 Task: Check the sale-to-list ratio of fence in the last 3 years.
Action: Mouse moved to (770, 172)
Screenshot: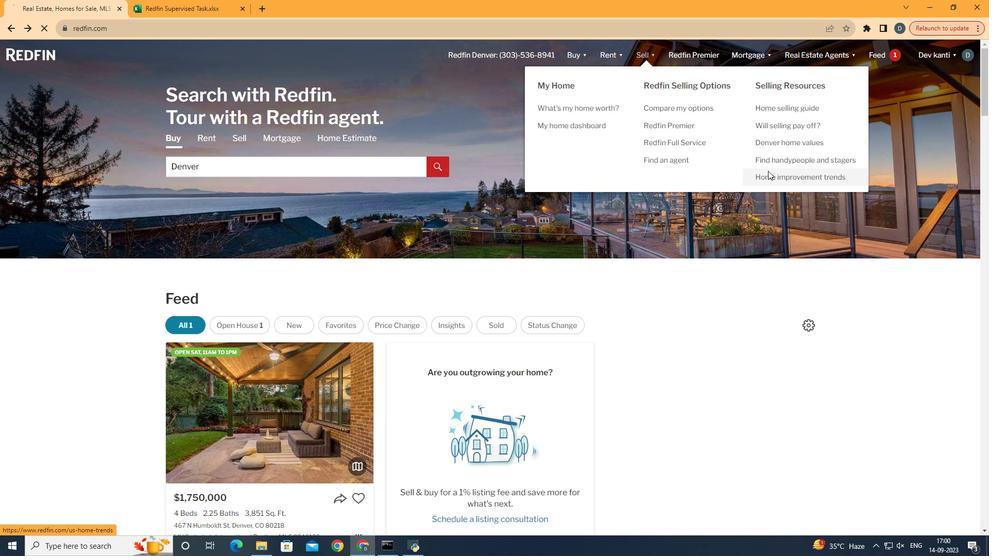 
Action: Mouse pressed left at (770, 172)
Screenshot: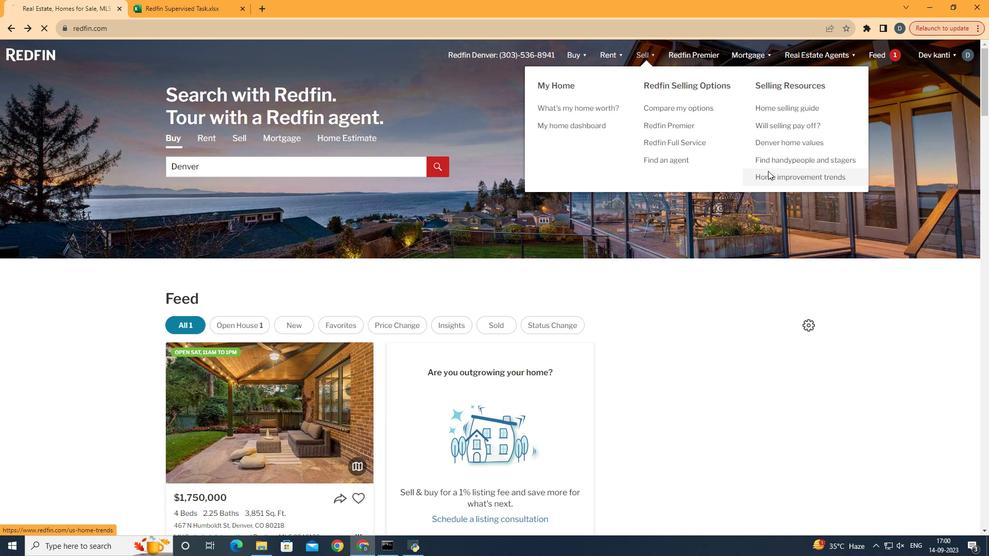 
Action: Mouse moved to (255, 193)
Screenshot: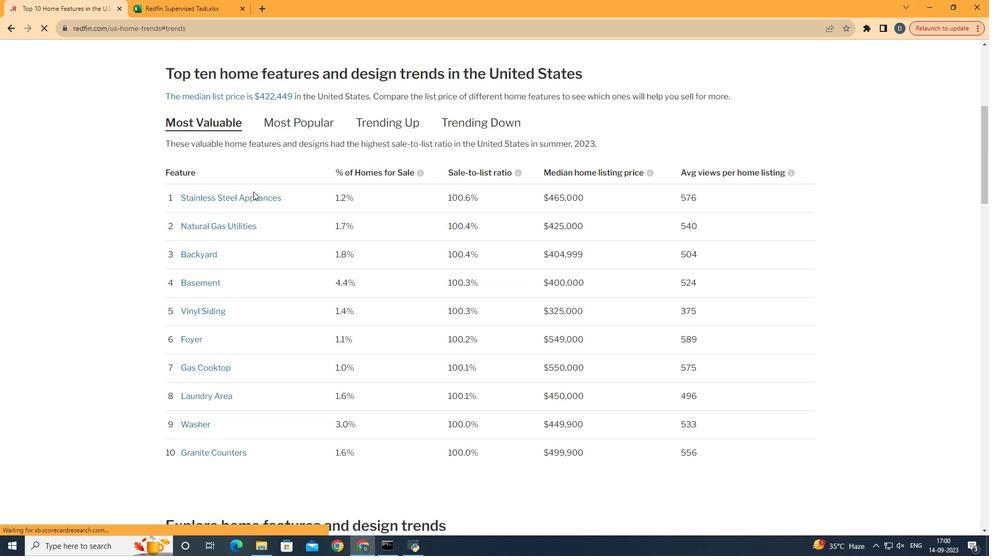 
Action: Mouse pressed left at (255, 193)
Screenshot: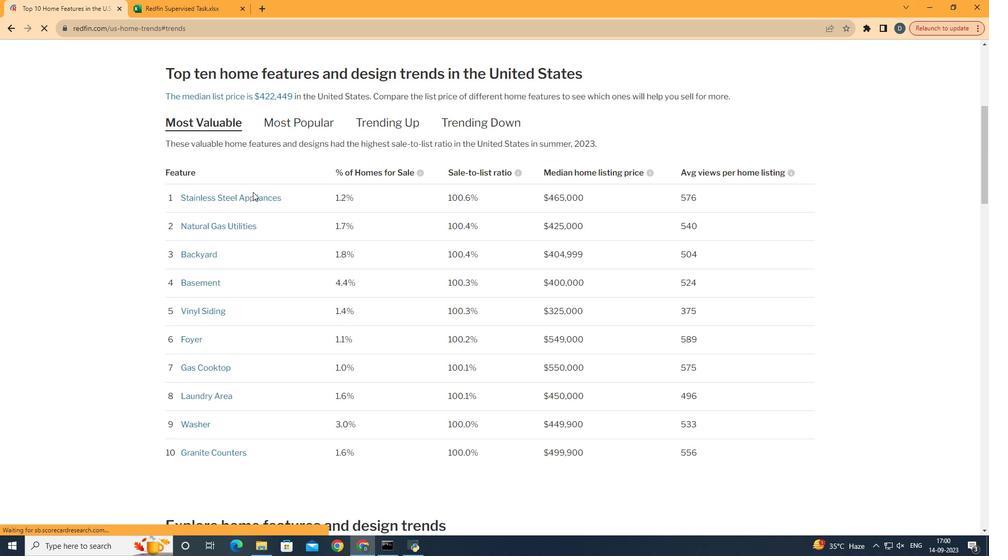 
Action: Mouse moved to (304, 235)
Screenshot: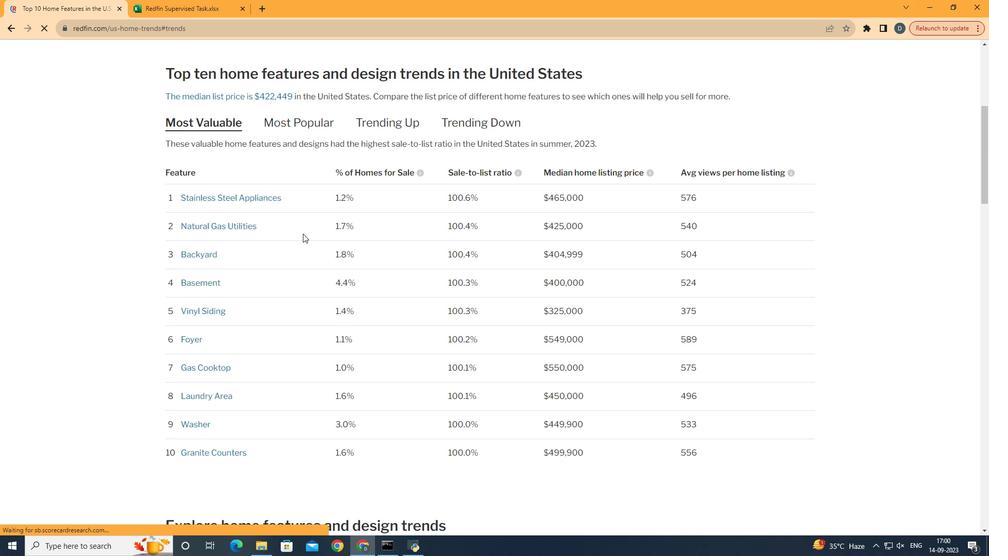
Action: Mouse scrolled (304, 235) with delta (0, 0)
Screenshot: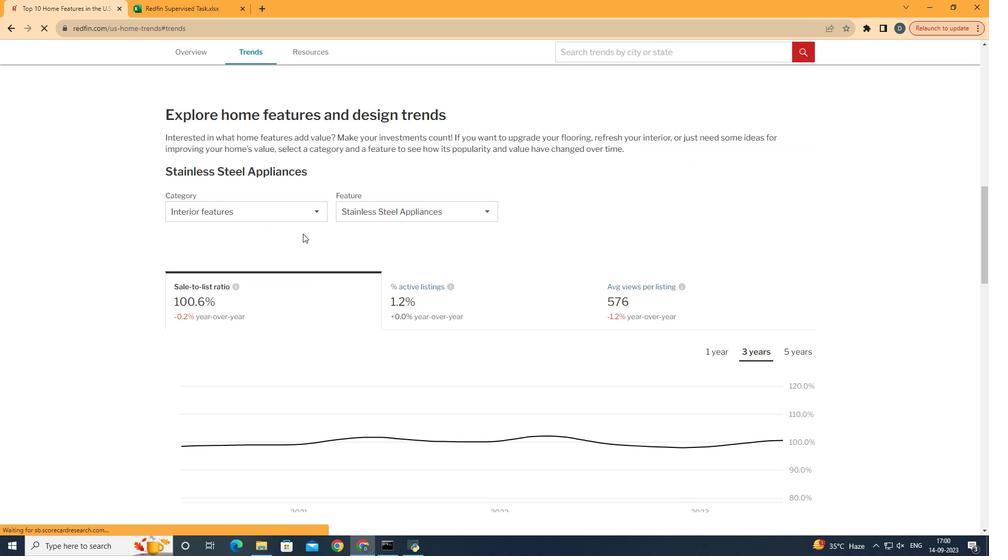 
Action: Mouse scrolled (304, 235) with delta (0, 0)
Screenshot: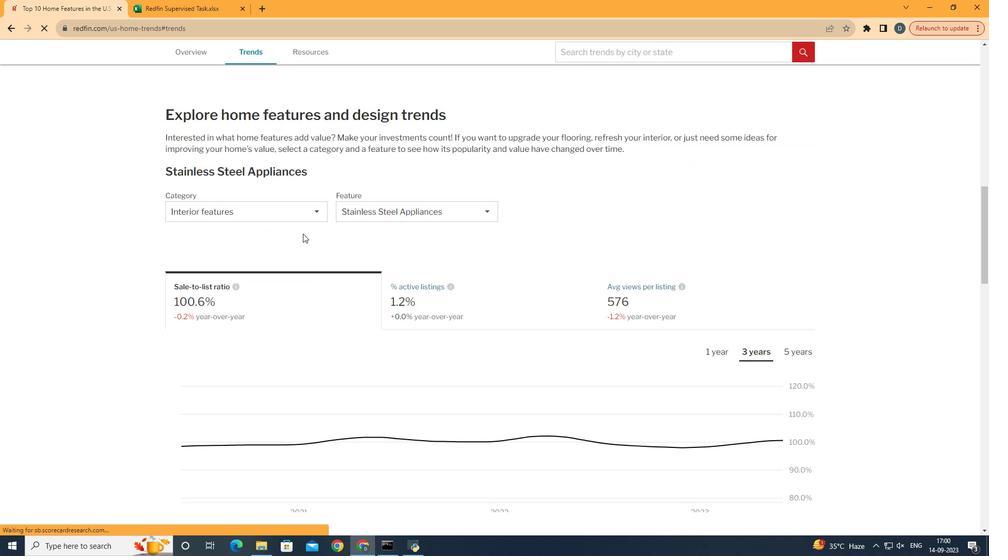 
Action: Mouse scrolled (304, 235) with delta (0, 0)
Screenshot: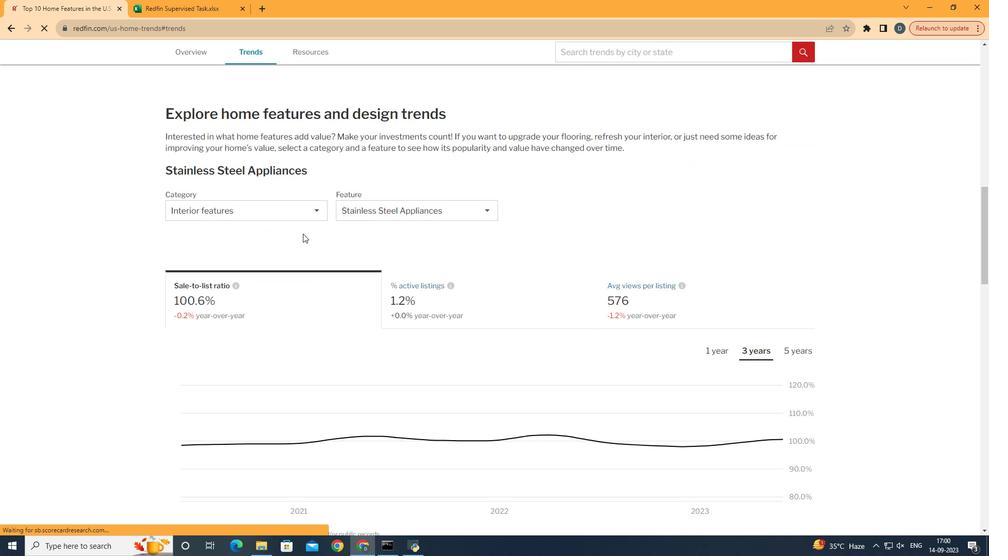 
Action: Mouse scrolled (304, 235) with delta (0, 0)
Screenshot: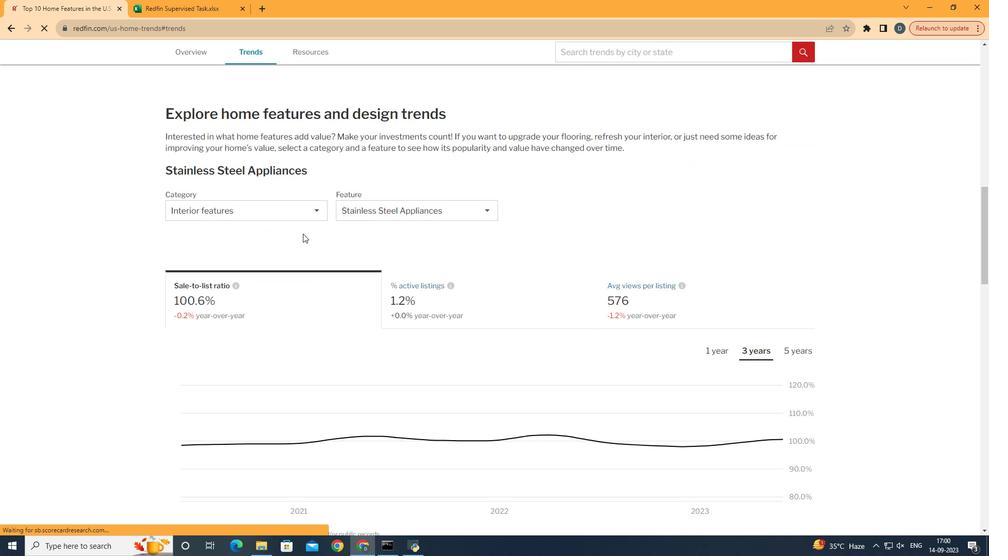 
Action: Mouse scrolled (304, 235) with delta (0, 0)
Screenshot: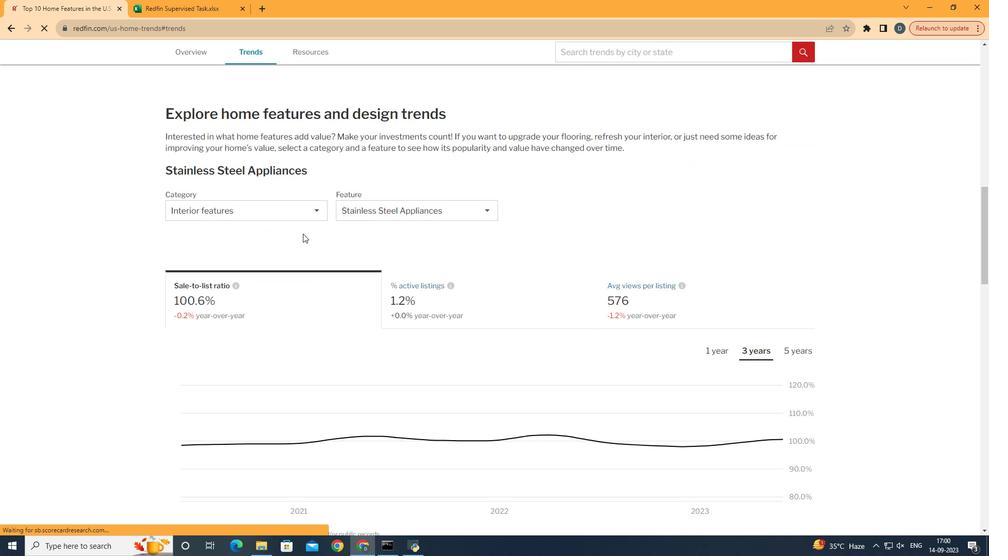 
Action: Mouse scrolled (304, 235) with delta (0, 0)
Screenshot: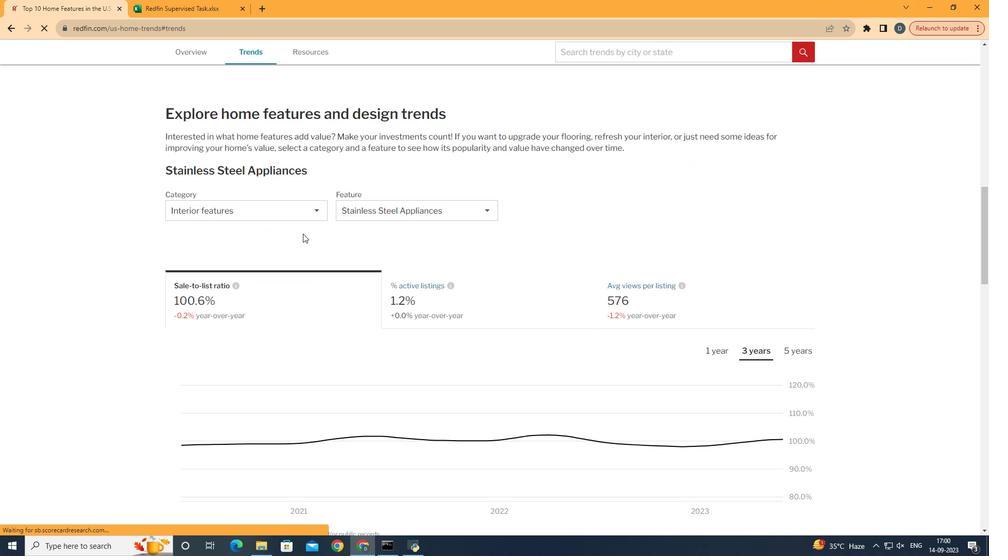 
Action: Mouse scrolled (304, 235) with delta (0, 0)
Screenshot: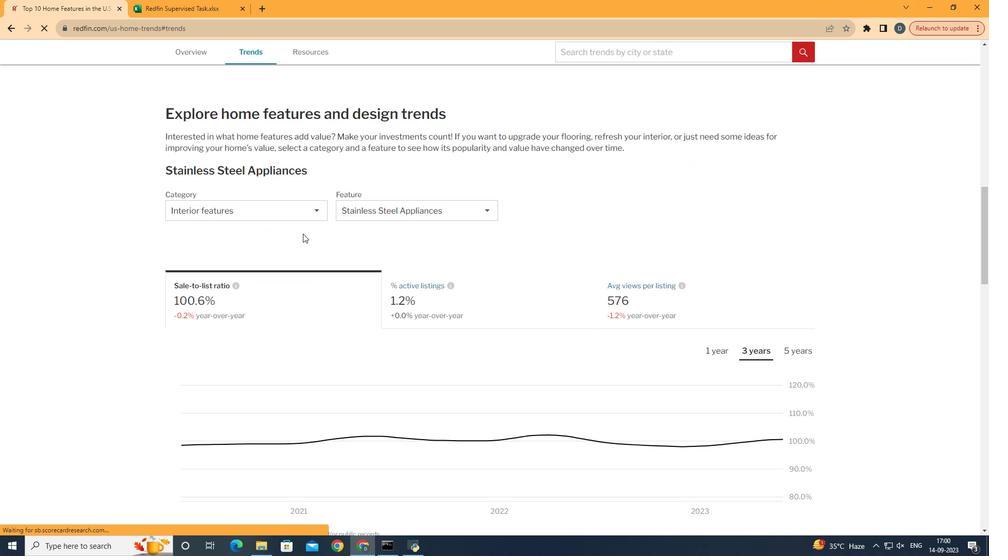 
Action: Mouse scrolled (304, 235) with delta (0, 0)
Screenshot: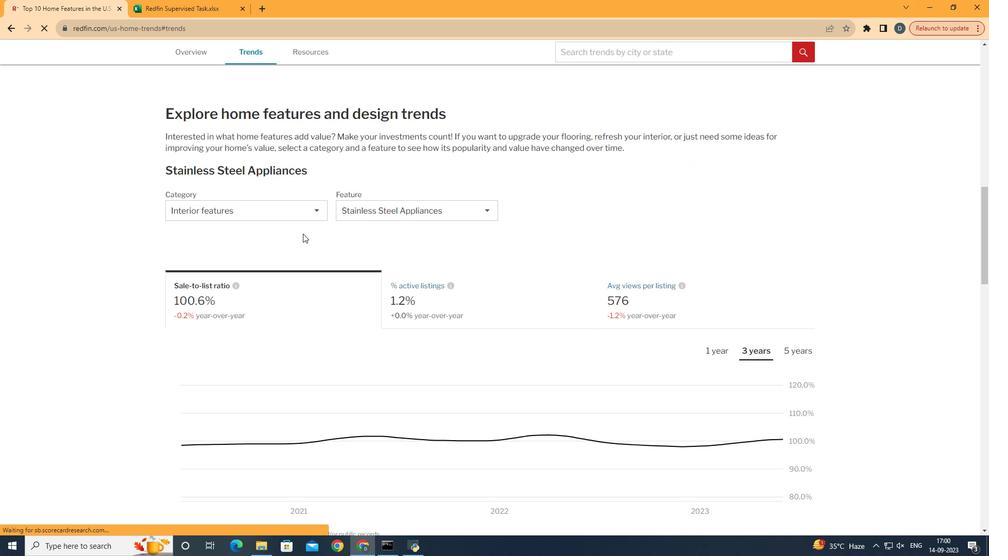 
Action: Mouse moved to (287, 203)
Screenshot: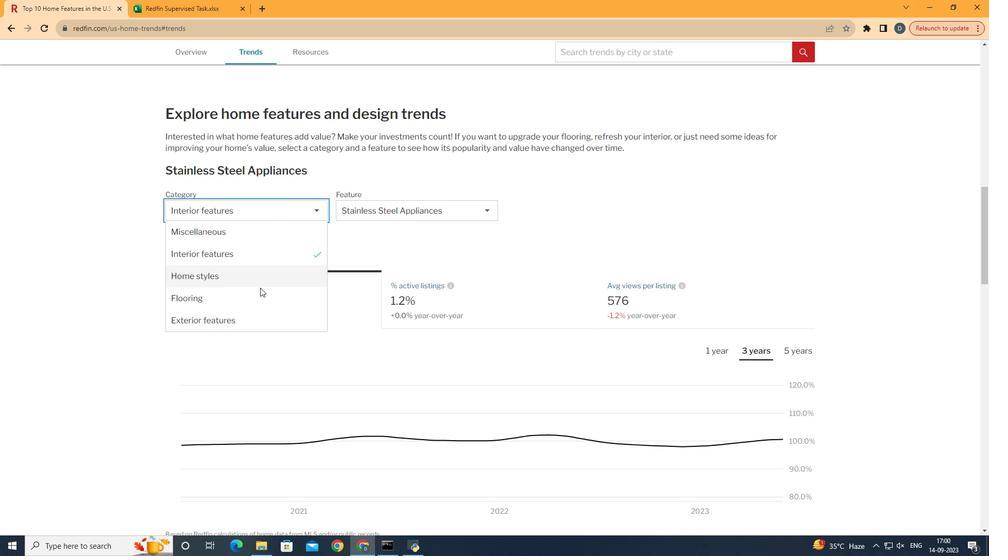 
Action: Mouse pressed left at (287, 203)
Screenshot: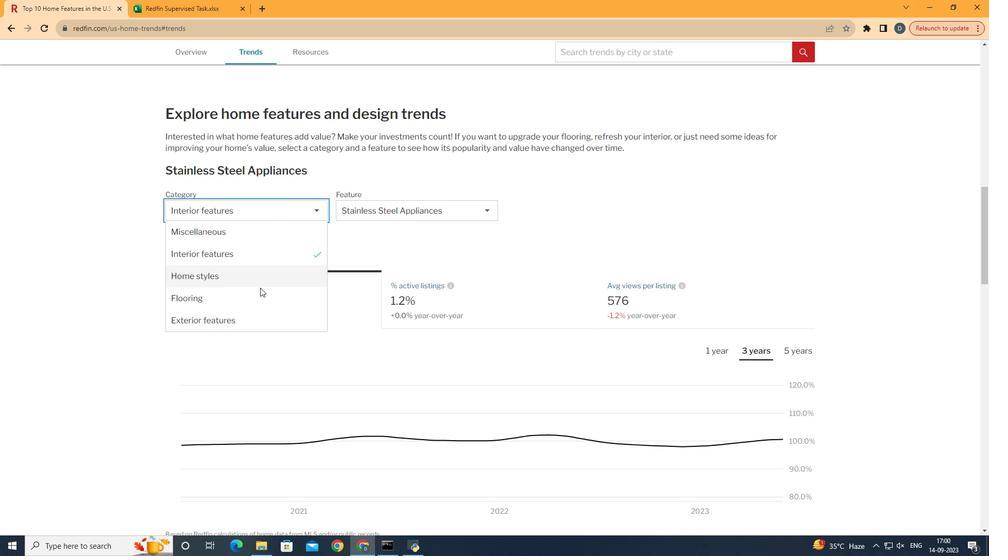 
Action: Mouse moved to (256, 315)
Screenshot: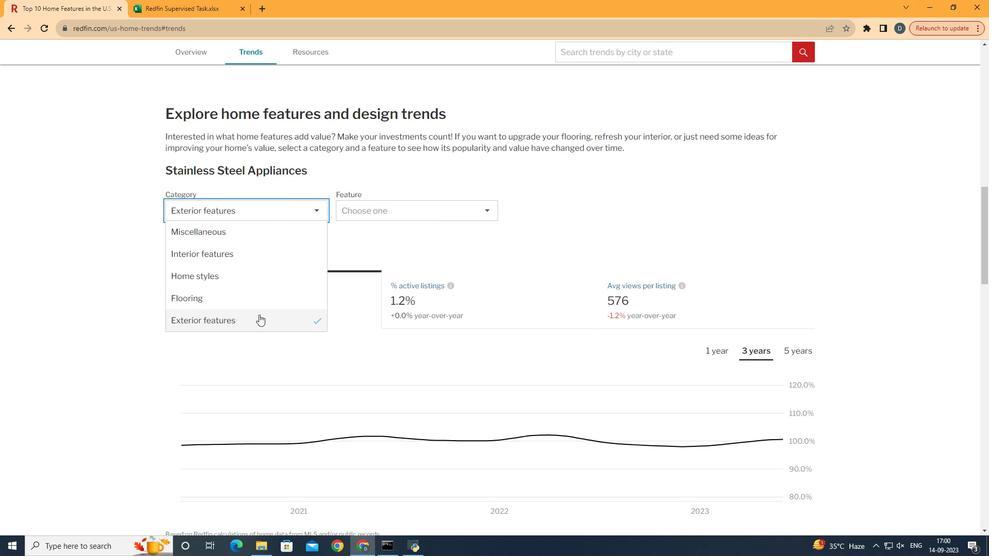 
Action: Mouse pressed left at (256, 315)
Screenshot: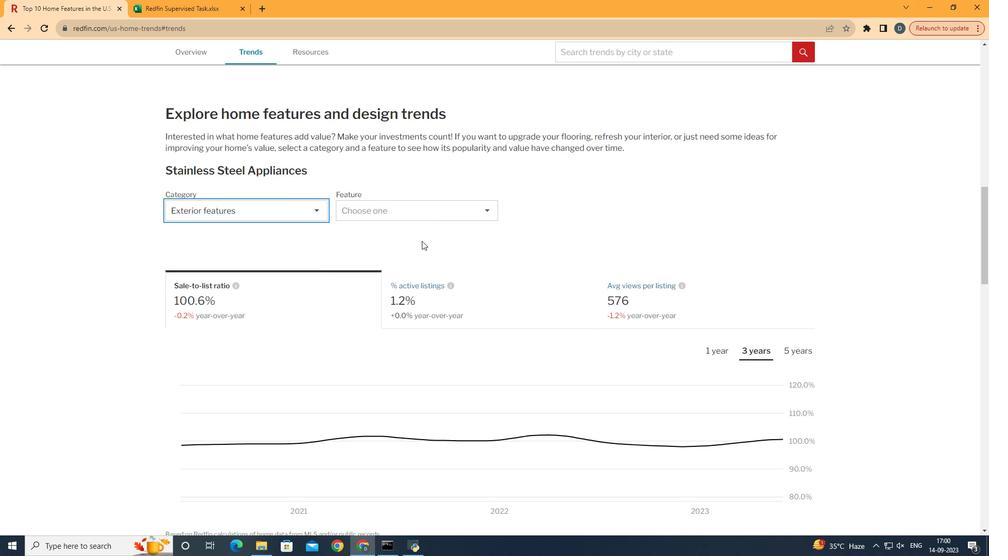 
Action: Mouse moved to (451, 220)
Screenshot: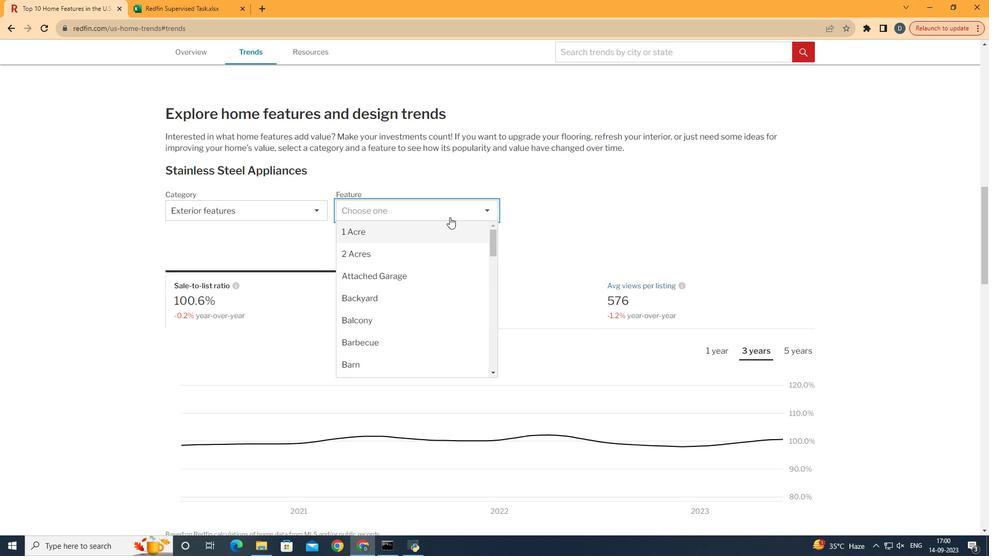 
Action: Mouse pressed left at (451, 220)
Screenshot: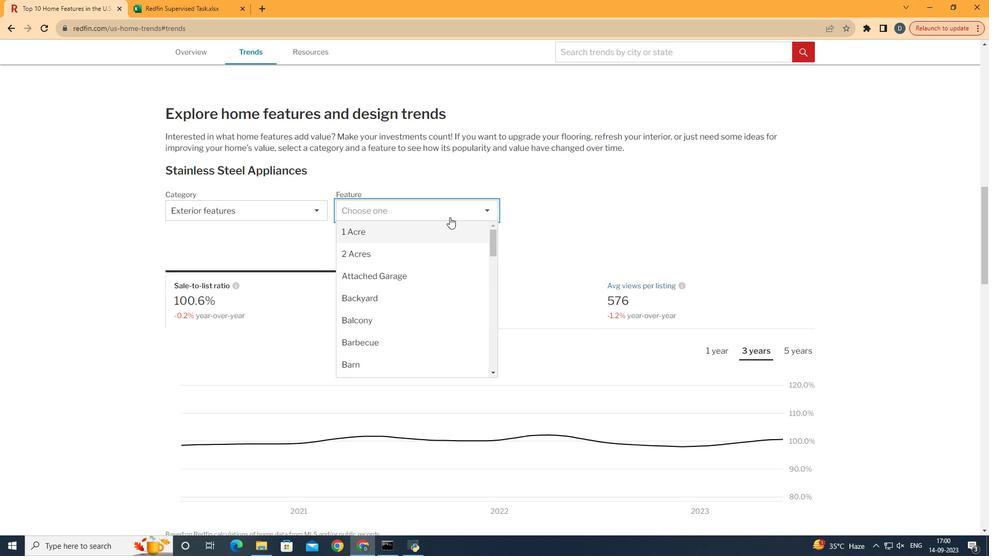 
Action: Mouse moved to (452, 303)
Screenshot: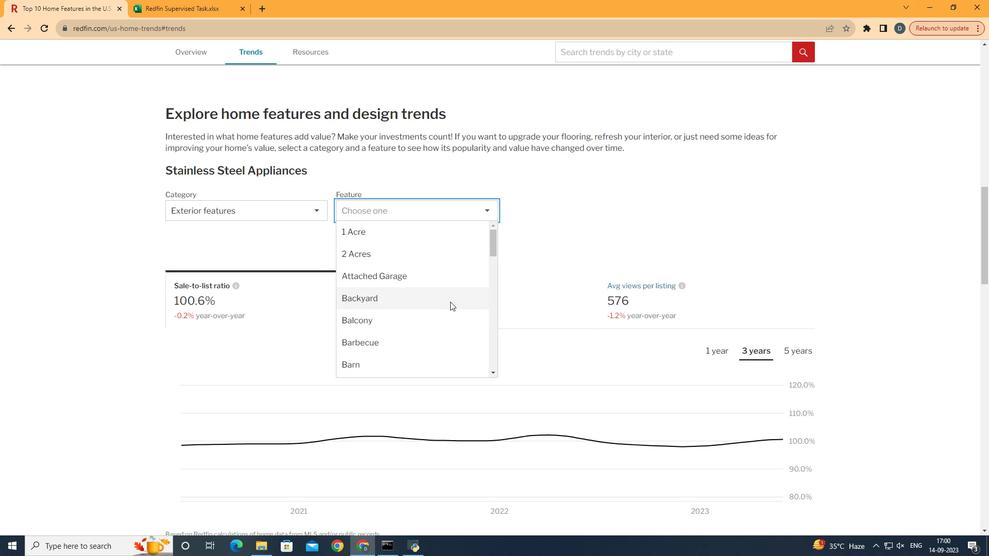 
Action: Mouse scrolled (452, 303) with delta (0, 0)
Screenshot: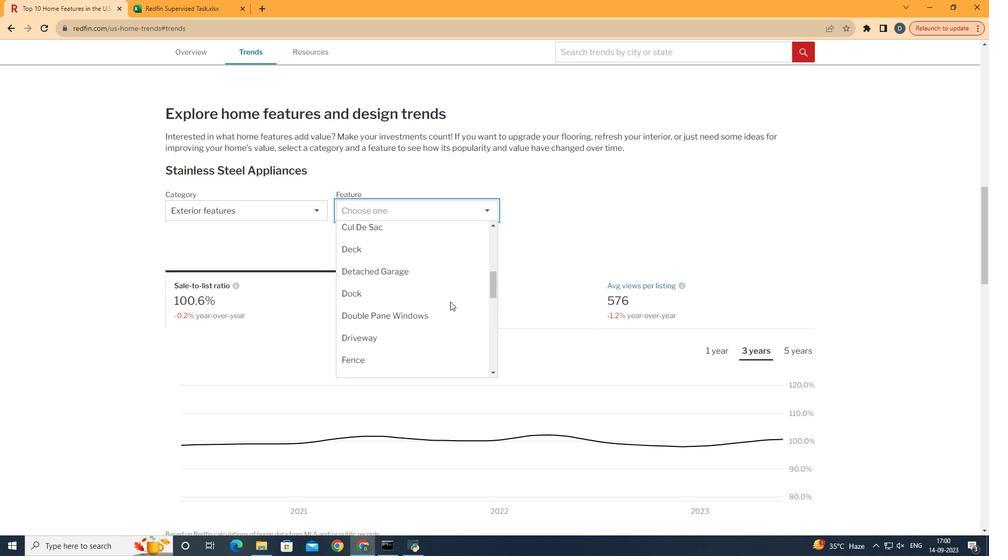 
Action: Mouse scrolled (452, 303) with delta (0, 0)
Screenshot: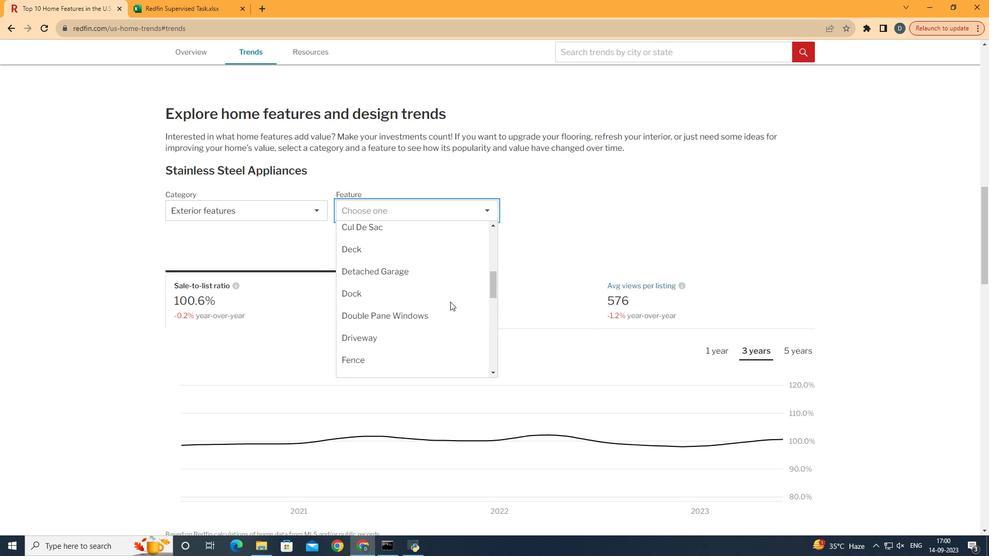
Action: Mouse scrolled (452, 303) with delta (0, 0)
Screenshot: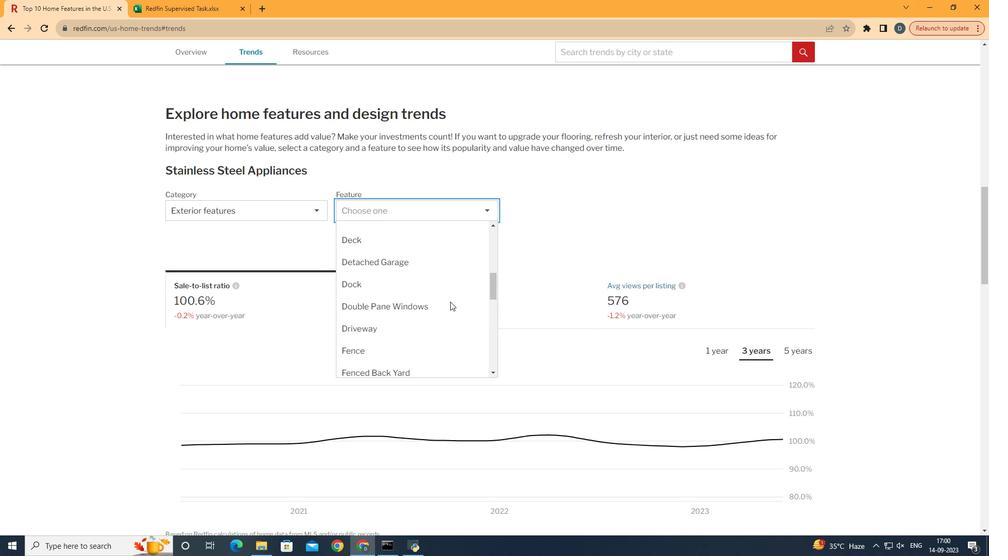 
Action: Mouse scrolled (452, 303) with delta (0, 0)
Screenshot: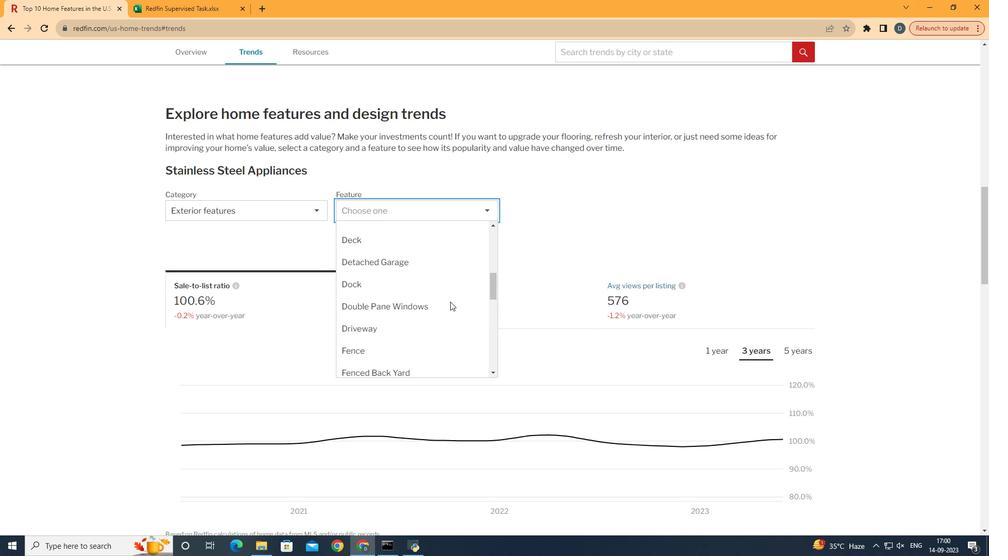 
Action: Mouse scrolled (452, 303) with delta (0, 0)
Screenshot: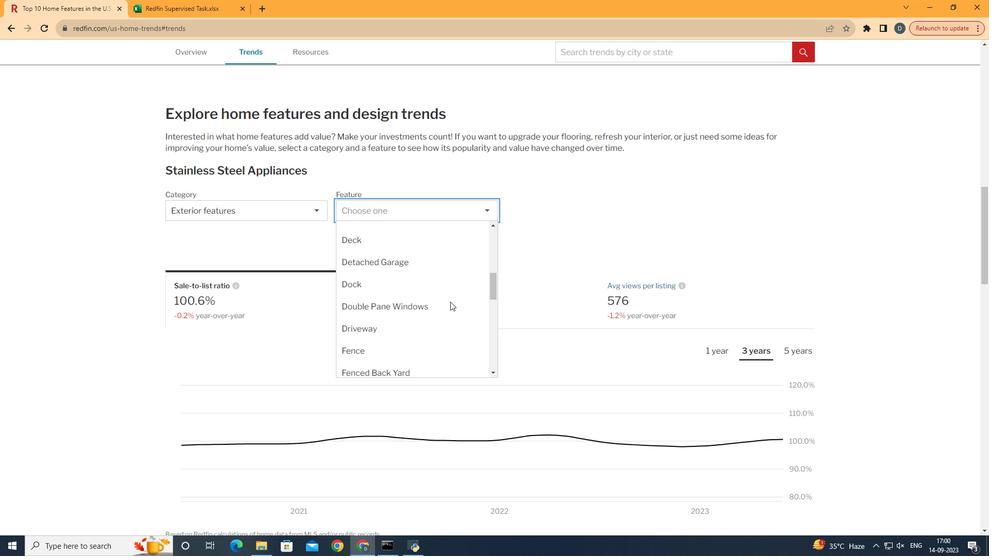 
Action: Mouse moved to (440, 293)
Screenshot: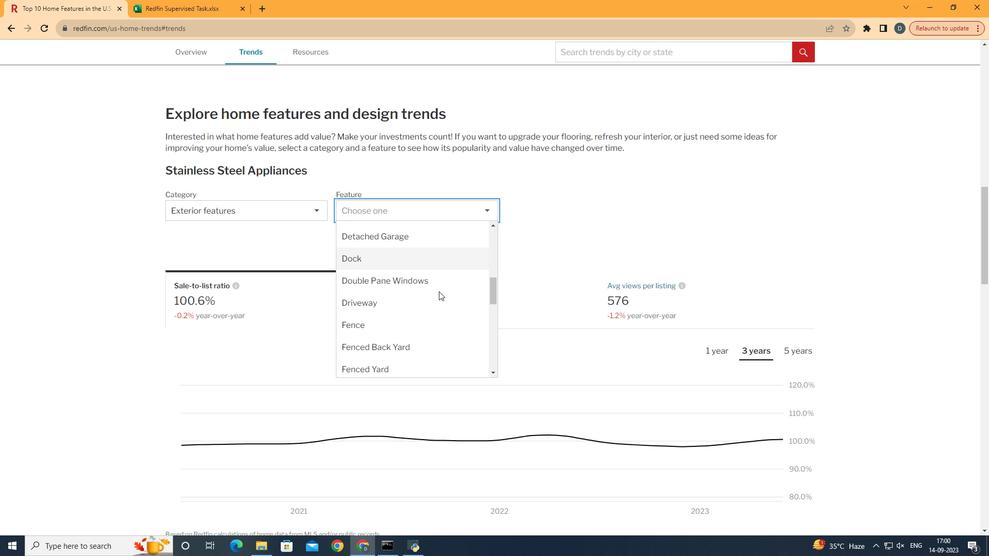 
Action: Mouse scrolled (440, 292) with delta (0, 0)
Screenshot: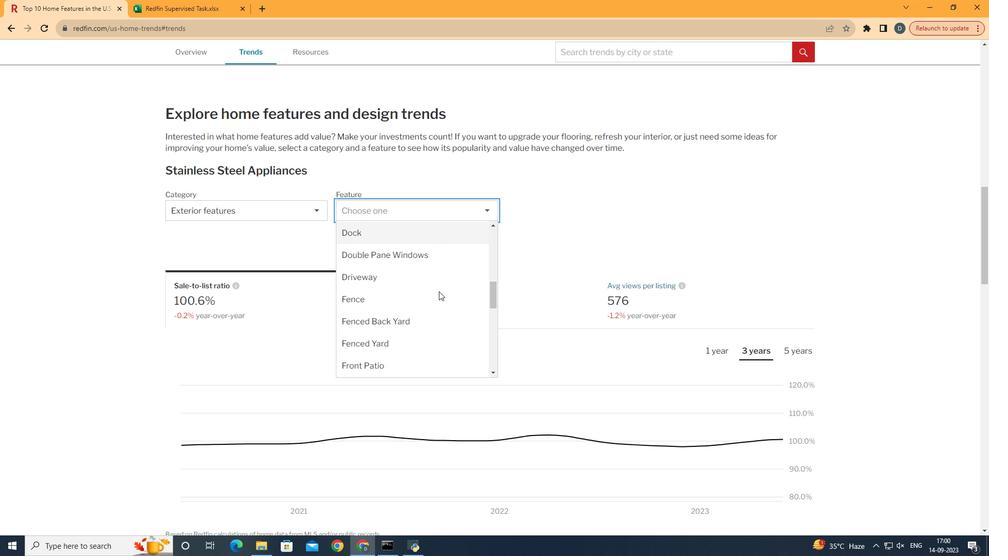 
Action: Mouse scrolled (440, 292) with delta (0, 0)
Screenshot: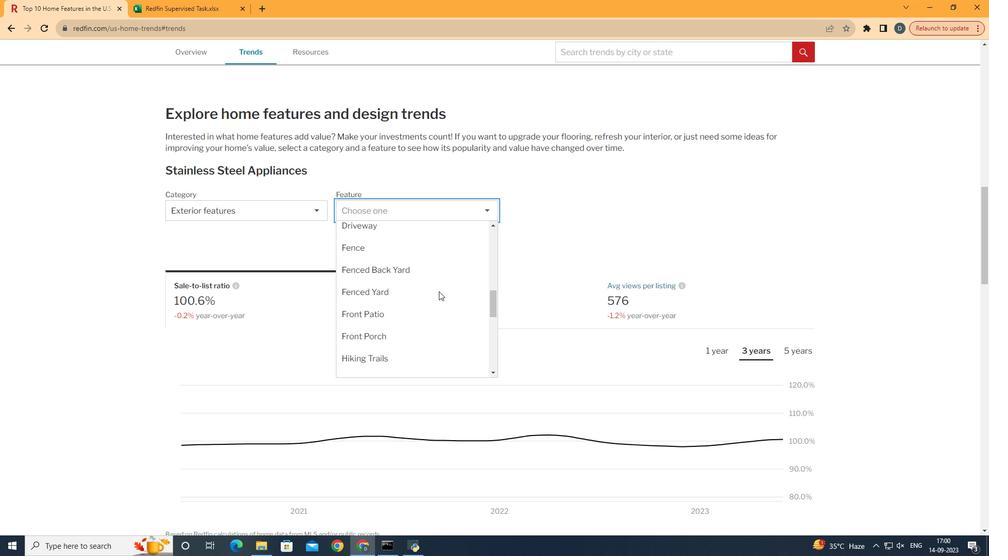 
Action: Mouse moved to (458, 250)
Screenshot: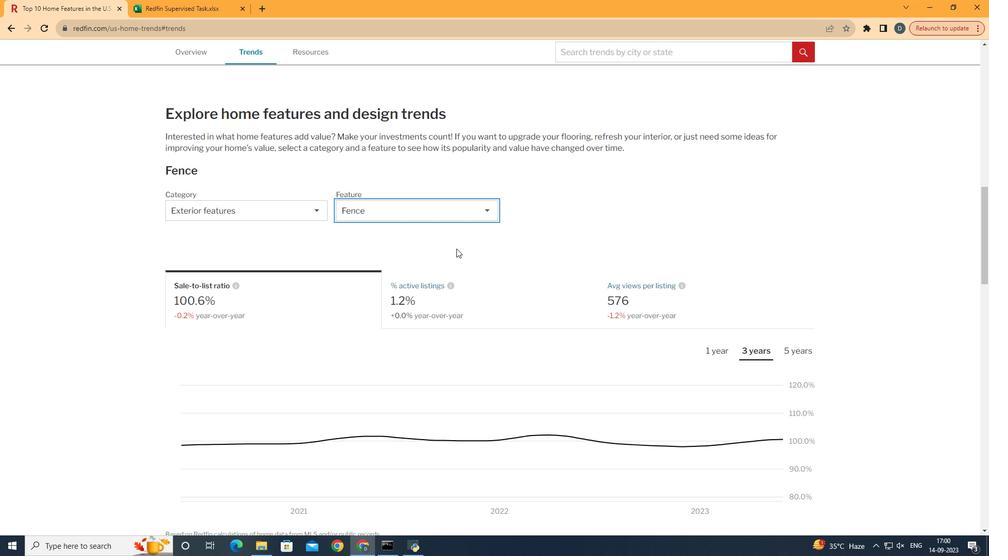 
Action: Mouse pressed left at (458, 250)
Screenshot: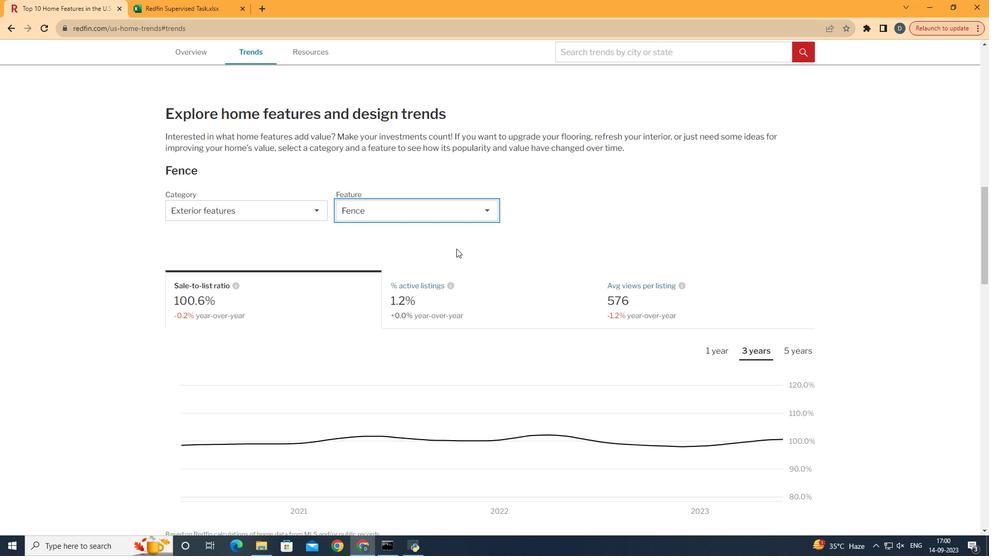 
Action: Mouse moved to (759, 353)
Screenshot: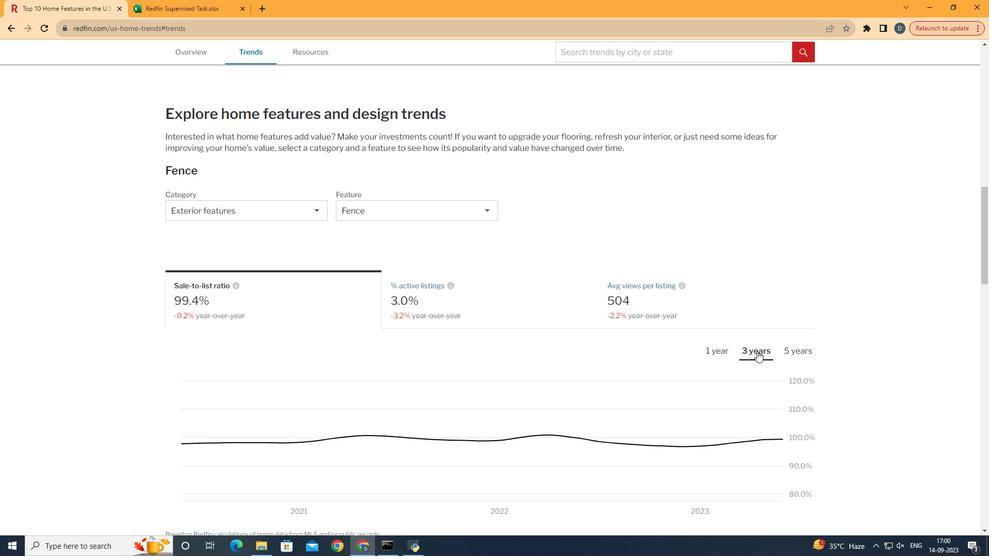 
Action: Mouse pressed left at (759, 353)
Screenshot: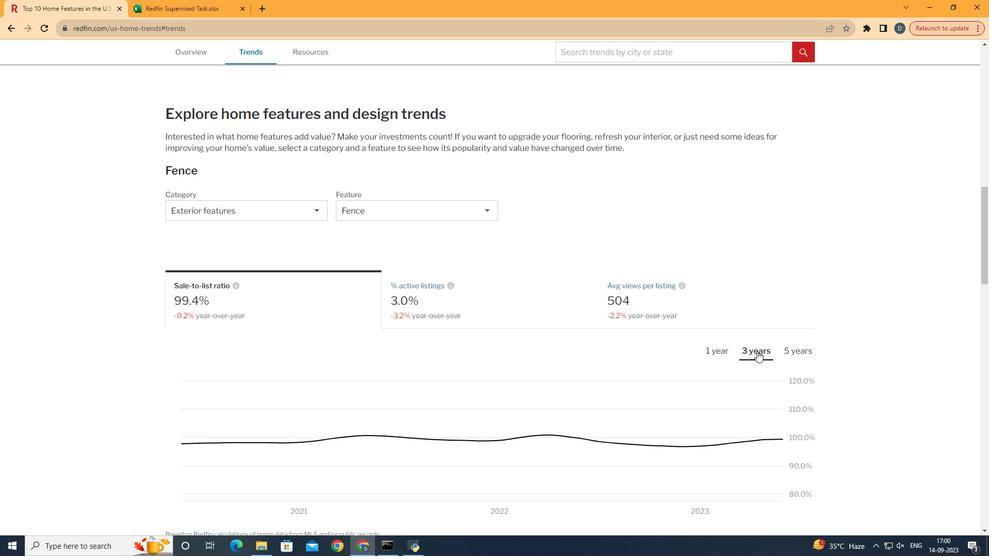 
